 Task: Reply to email with the signature Evelyn Lewis with the subject 'Request for a review' from softage.1@softage.net with the message 'Please find attached the final version of the budget proposal.'
Action: Mouse moved to (921, 211)
Screenshot: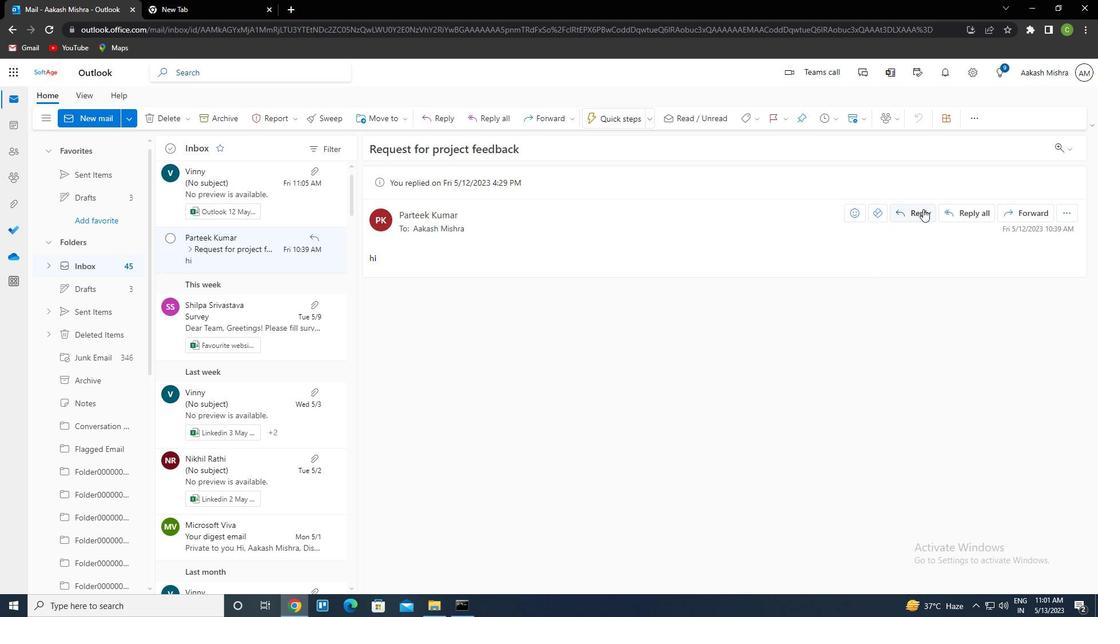 
Action: Mouse pressed left at (921, 211)
Screenshot: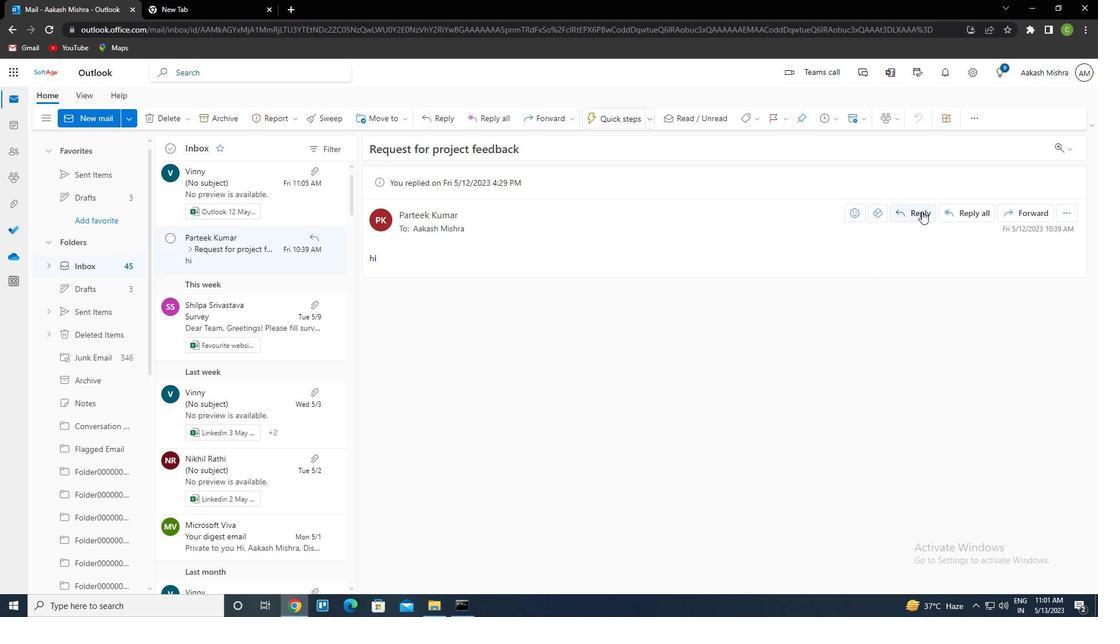 
Action: Mouse moved to (742, 120)
Screenshot: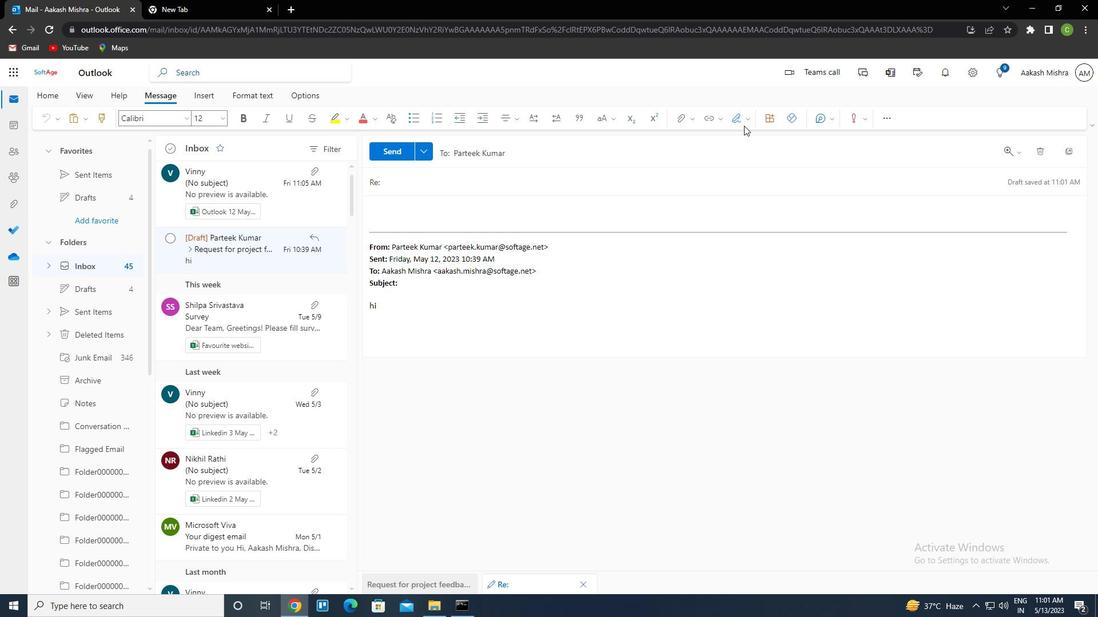 
Action: Mouse pressed left at (742, 120)
Screenshot: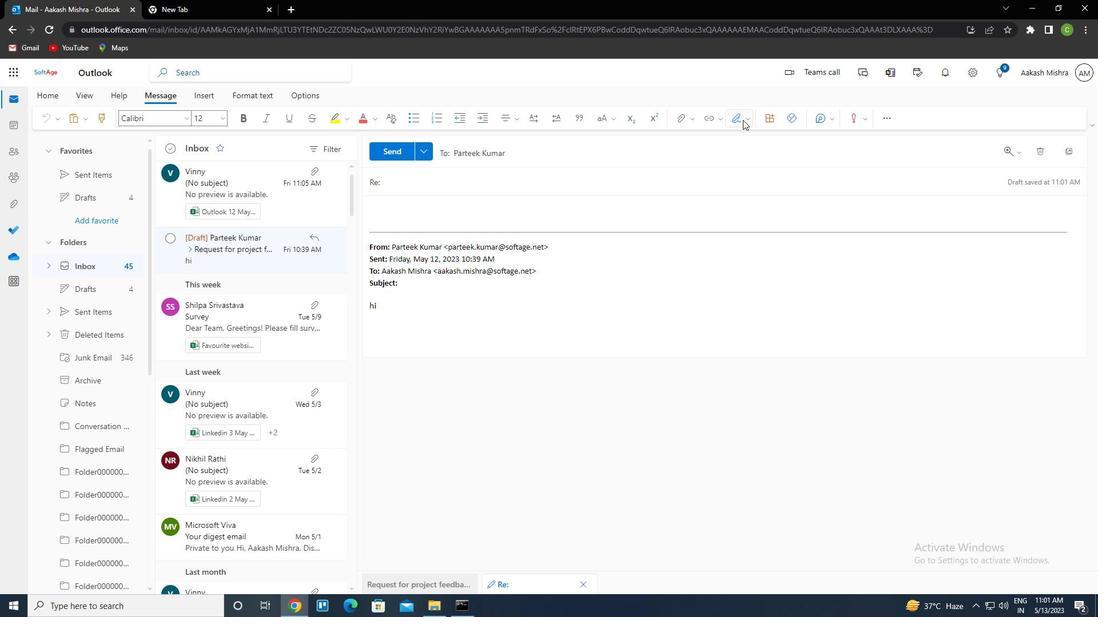 
Action: Mouse moved to (726, 162)
Screenshot: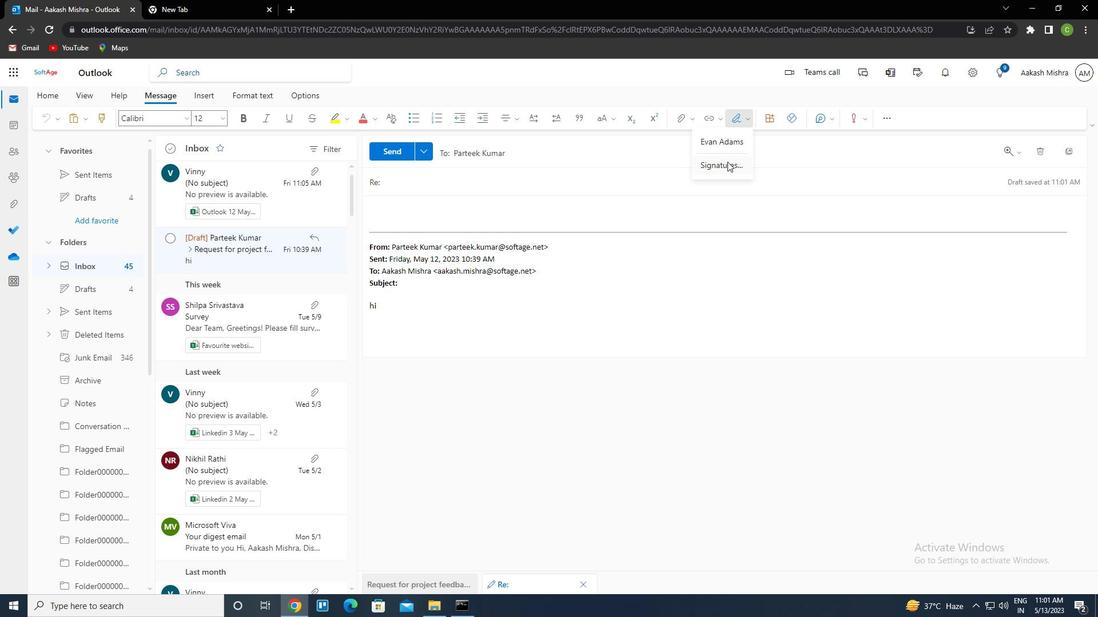 
Action: Mouse pressed left at (726, 162)
Screenshot: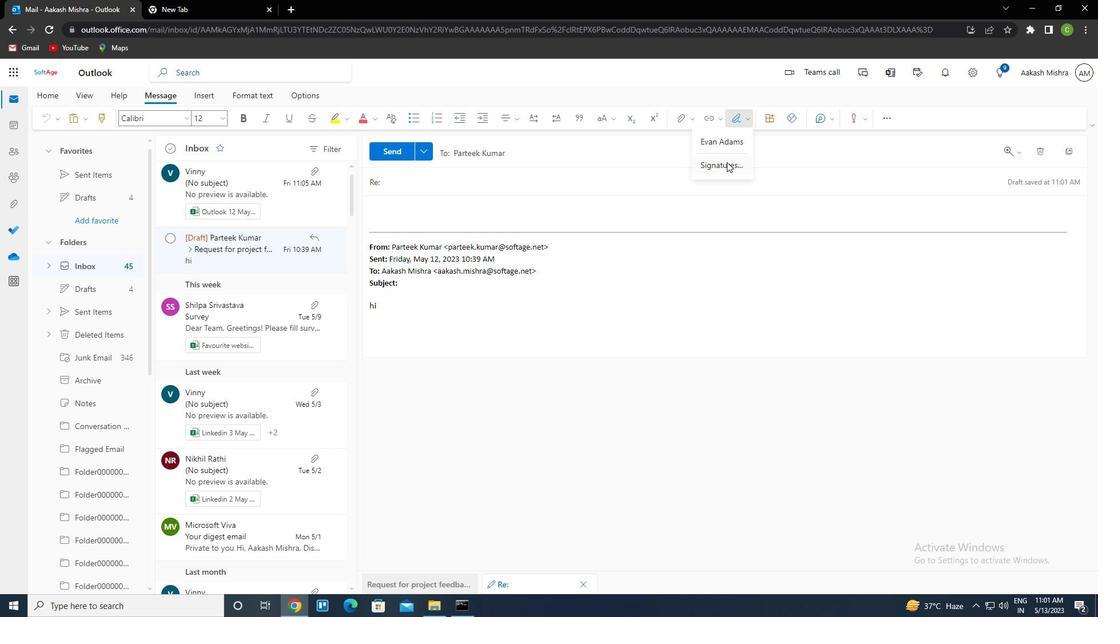 
Action: Mouse moved to (765, 213)
Screenshot: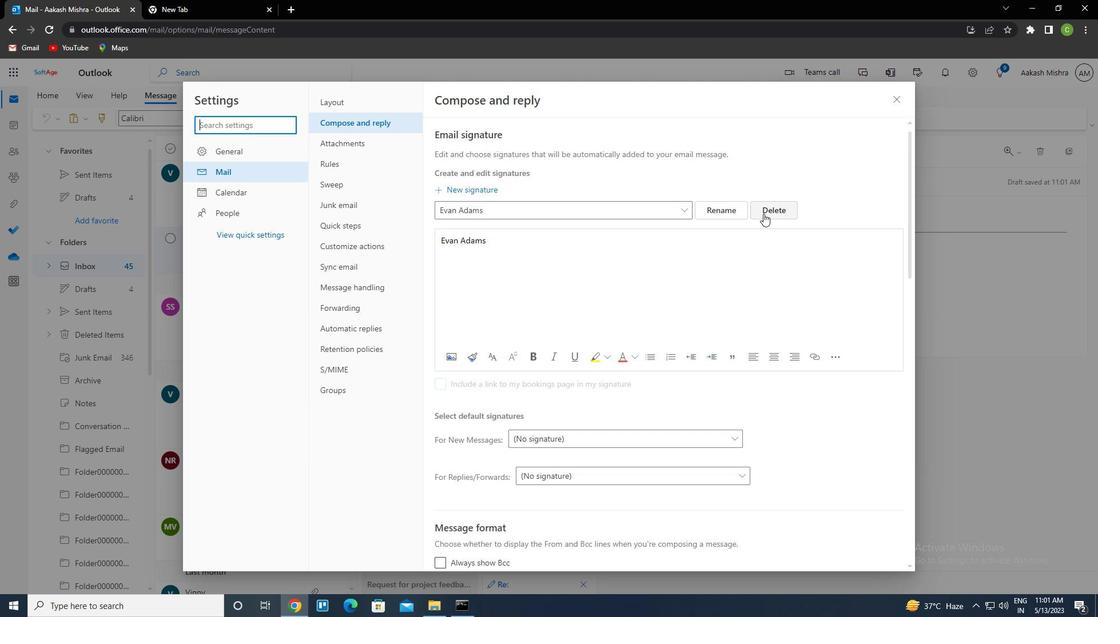 
Action: Mouse pressed left at (765, 213)
Screenshot: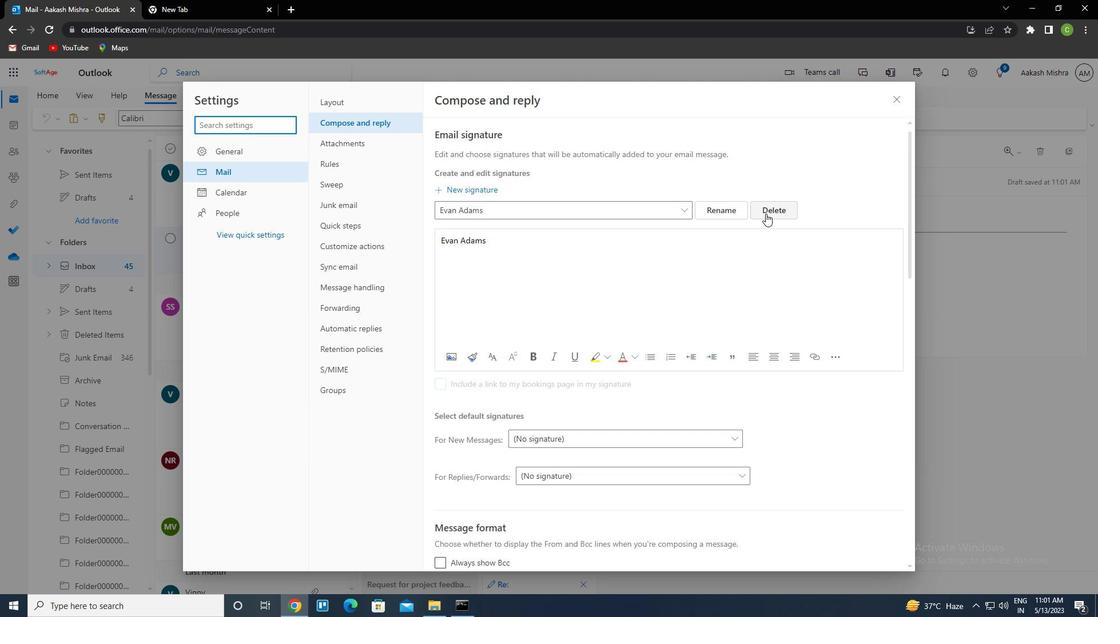
Action: Mouse moved to (551, 209)
Screenshot: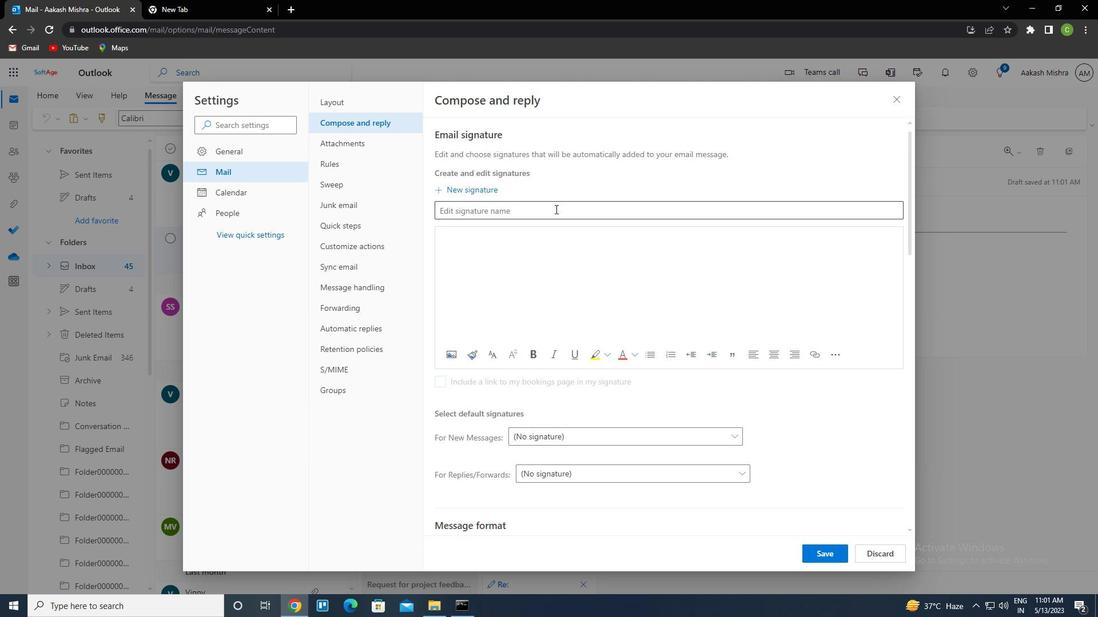 
Action: Mouse pressed left at (551, 209)
Screenshot: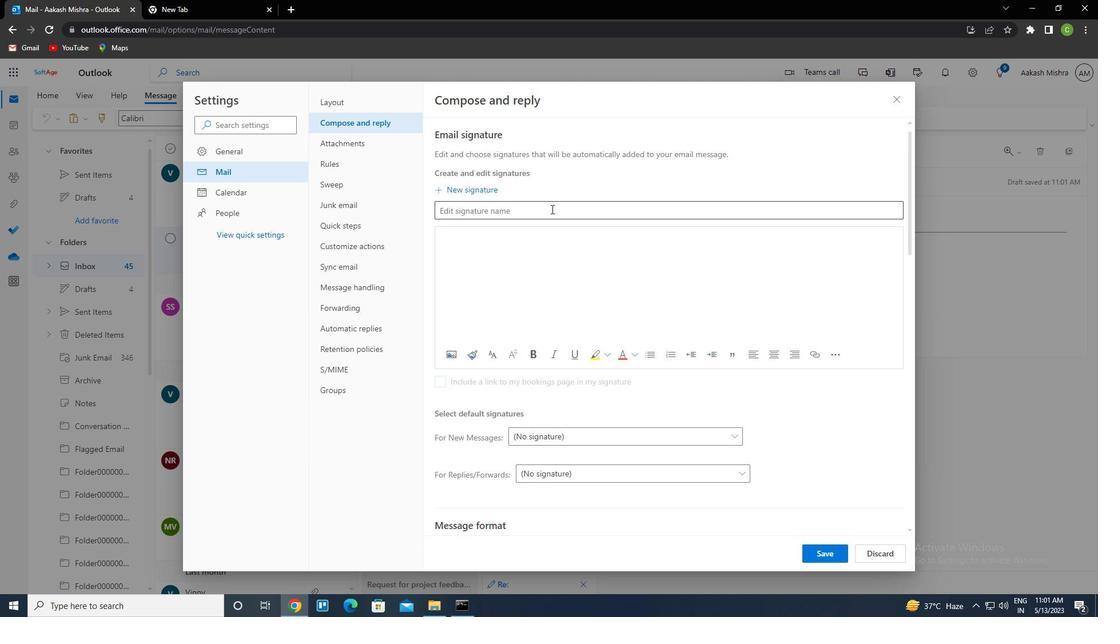 
Action: Key pressed <Key.caps_lock>e<Key.caps_lock>velyn<Key.space><Key.caps_lock>l<Key.caps_lock>ewis<Key.tab><Key.caps_lock>e<Key.caps_lock>velyn<Key.space><Key.caps_lock>l<Key.caps_lock>ewis
Screenshot: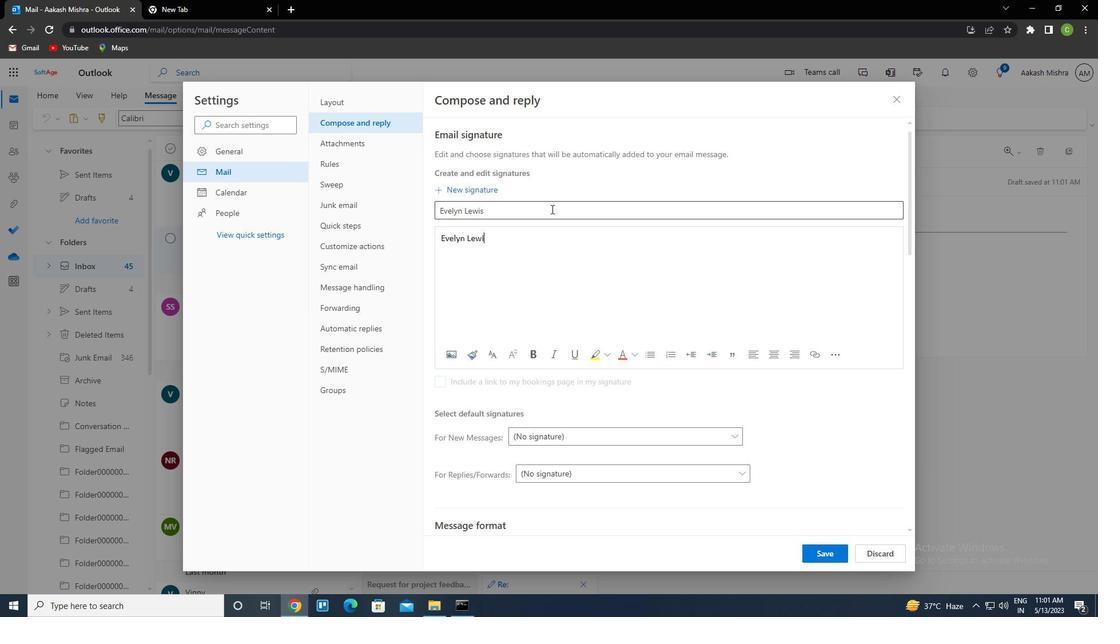 
Action: Mouse moved to (825, 553)
Screenshot: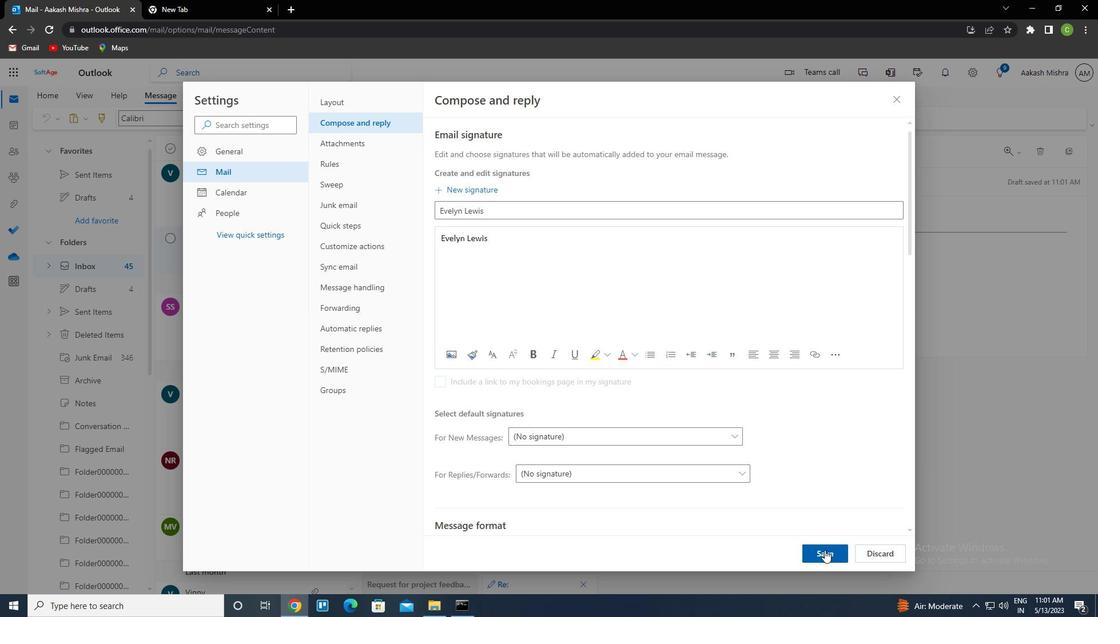 
Action: Mouse pressed left at (825, 553)
Screenshot: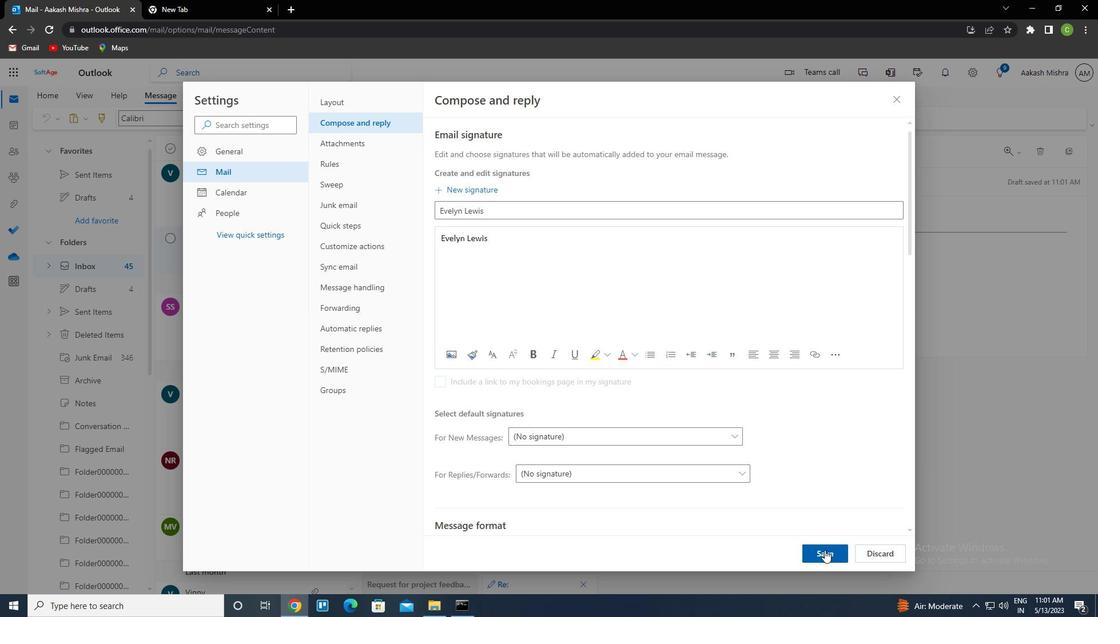 
Action: Mouse moved to (899, 101)
Screenshot: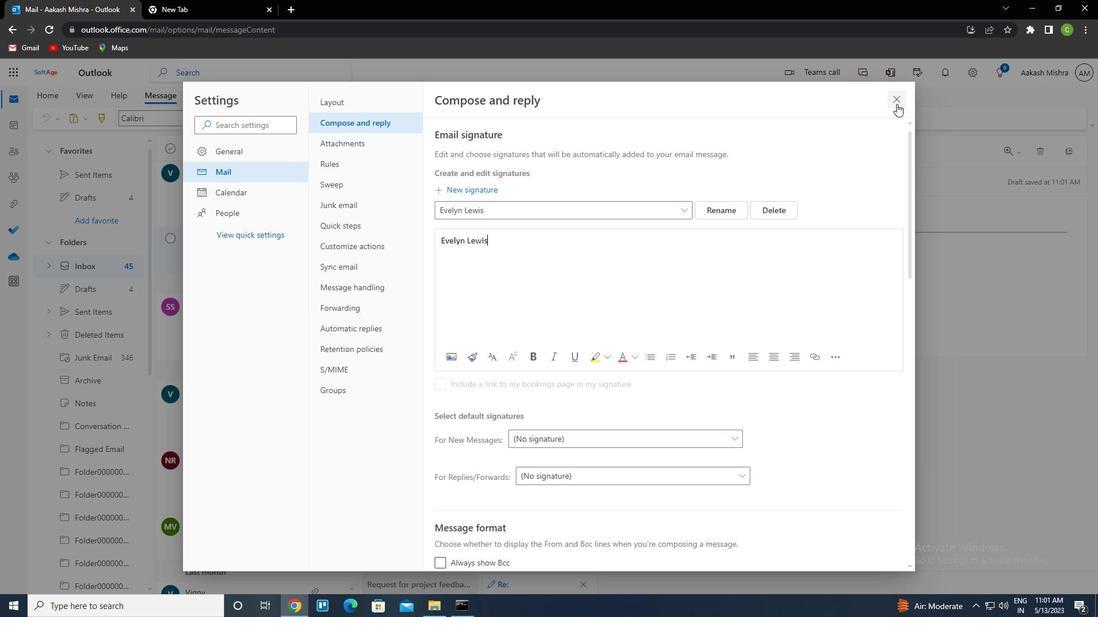 
Action: Mouse pressed left at (899, 101)
Screenshot: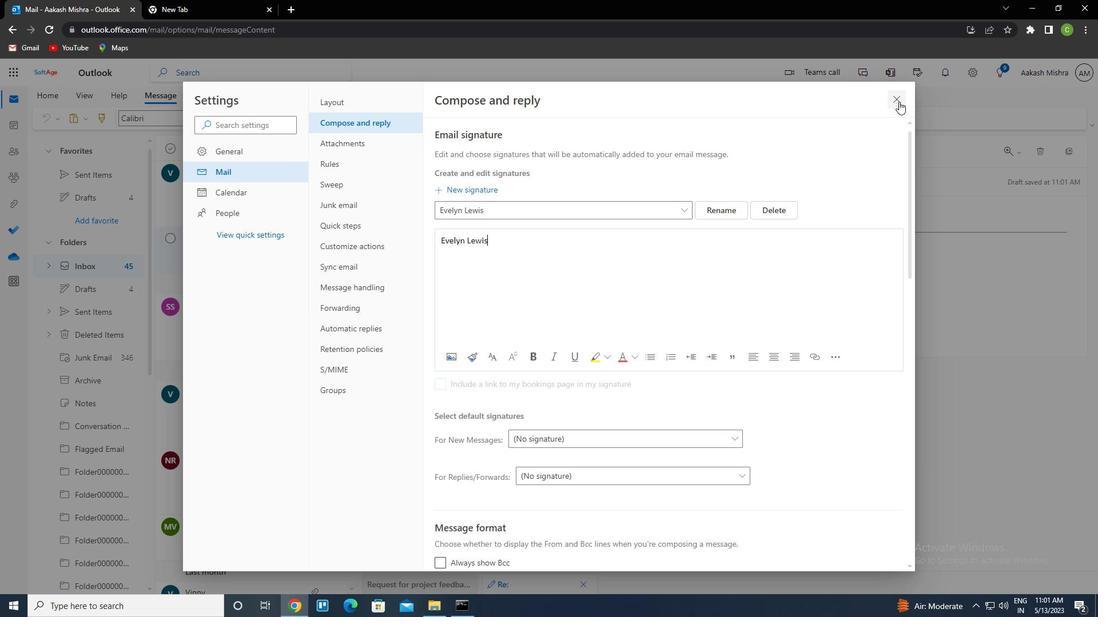 
Action: Mouse moved to (738, 125)
Screenshot: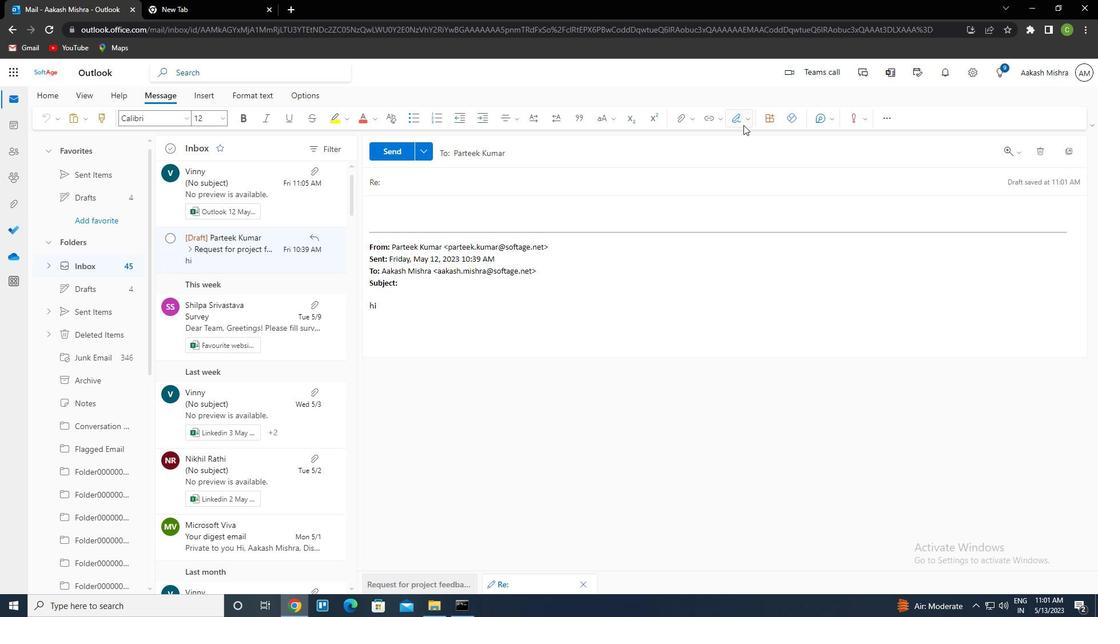 
Action: Mouse pressed left at (738, 125)
Screenshot: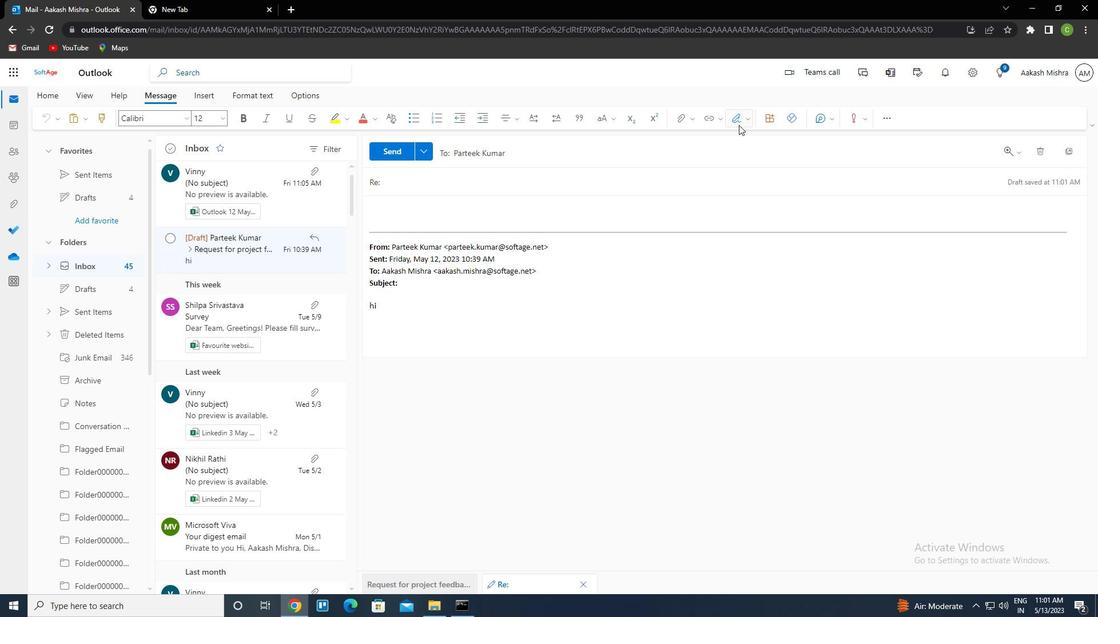
Action: Mouse moved to (735, 142)
Screenshot: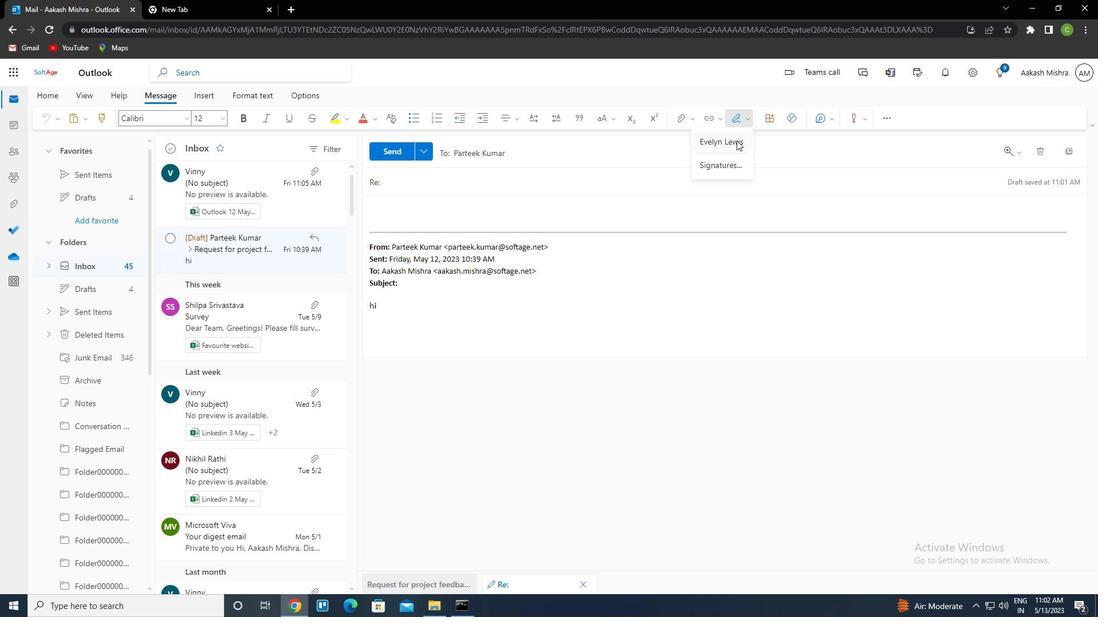 
Action: Mouse pressed left at (735, 142)
Screenshot: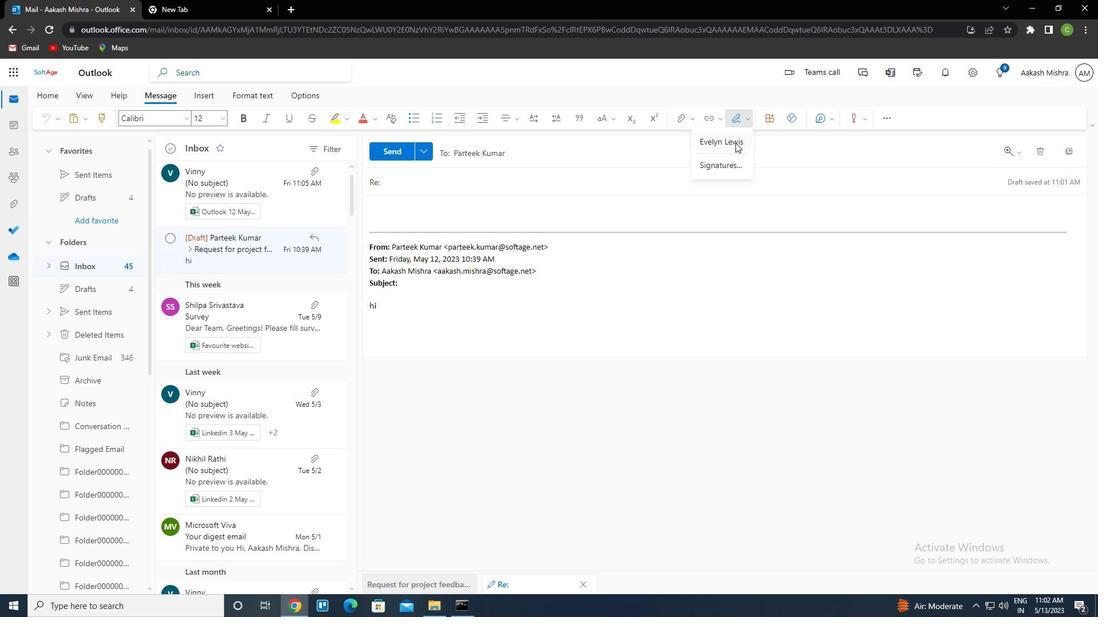 
Action: Mouse moved to (427, 181)
Screenshot: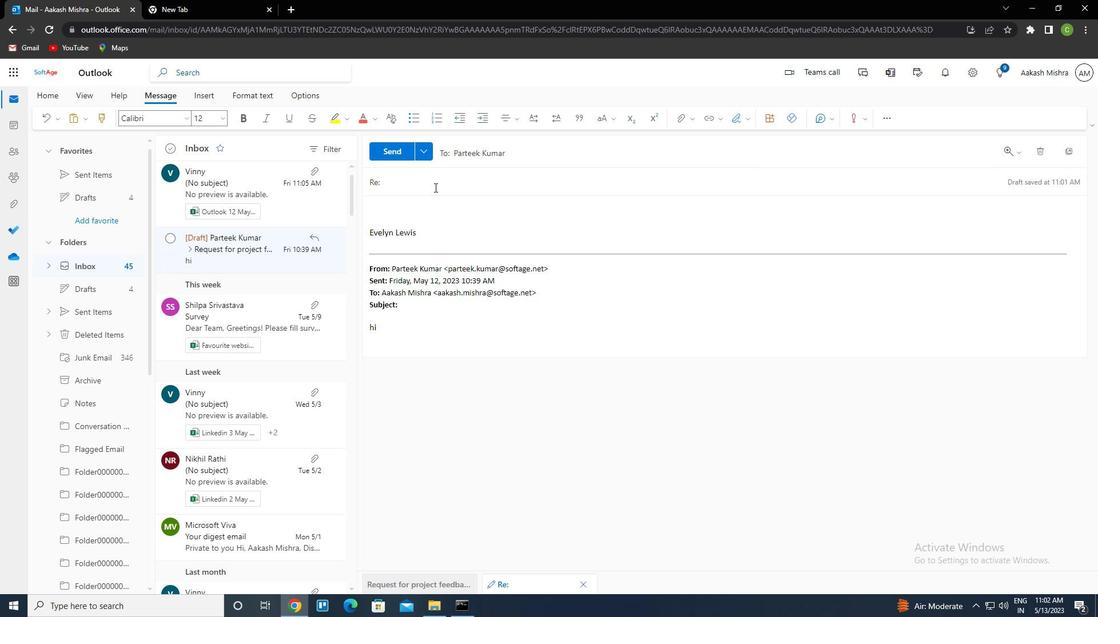 
Action: Mouse pressed left at (427, 181)
Screenshot: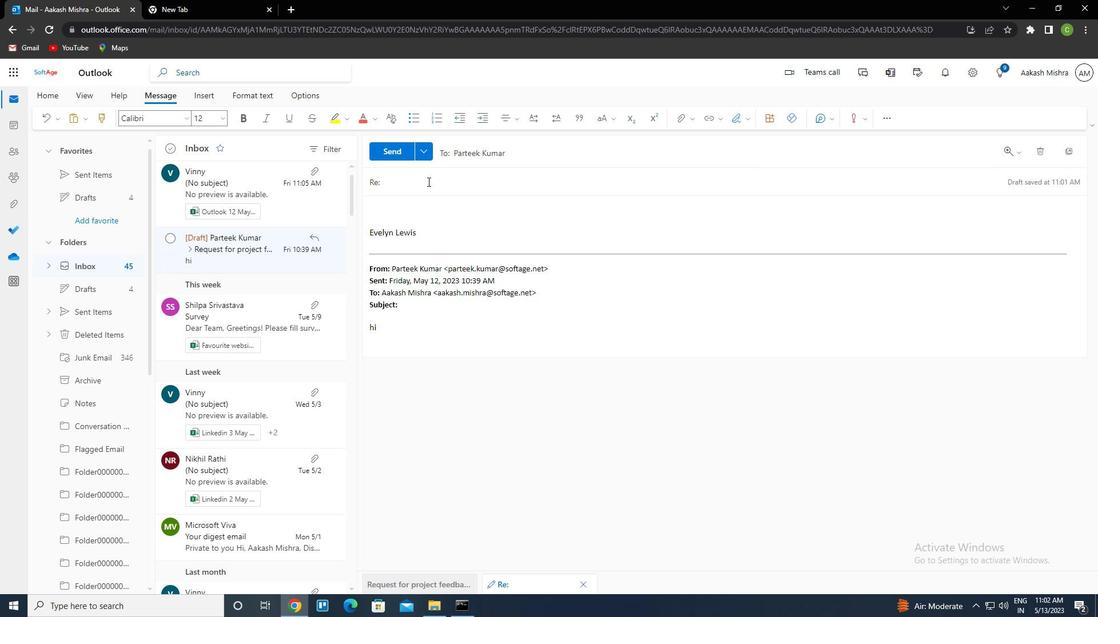 
Action: Key pressed <Key.caps_lock>r<Key.caps_lock>equest<Key.space>for<Key.space>a<Key.space>review<Key.space><Key.tab><Key.caps_lock>p<Key.caps_lock>lease<Key.space>find<Key.space>attached<Key.space>the<Key.space>final<Key.space>version<Key.space>of<Key.space>the<Key.space>budget<Key.space>proposal
Screenshot: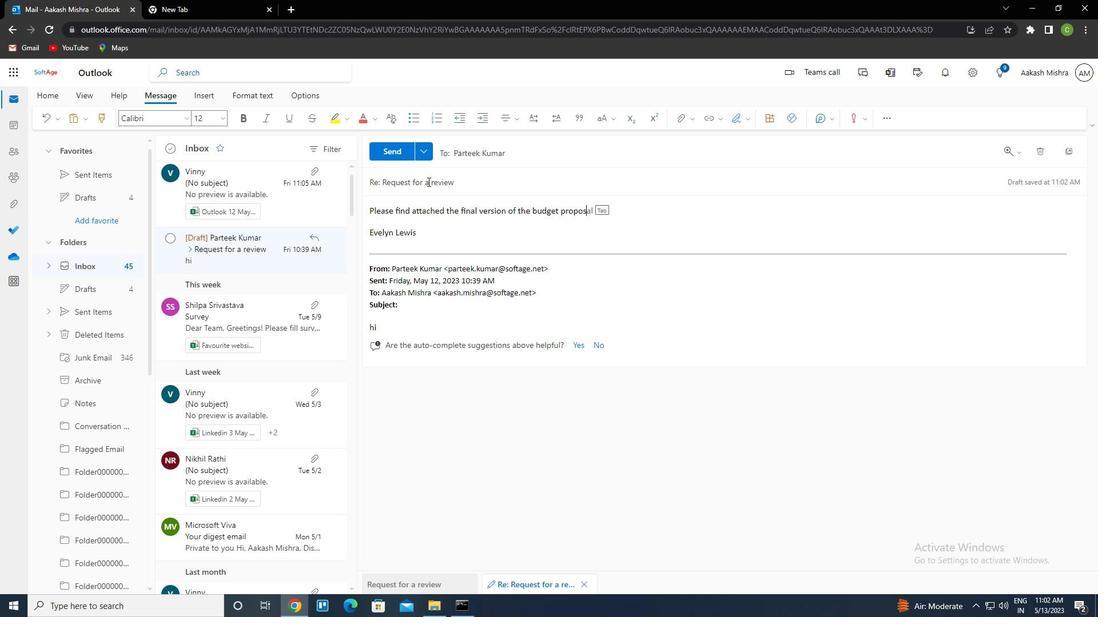 
Action: Mouse moved to (397, 152)
Screenshot: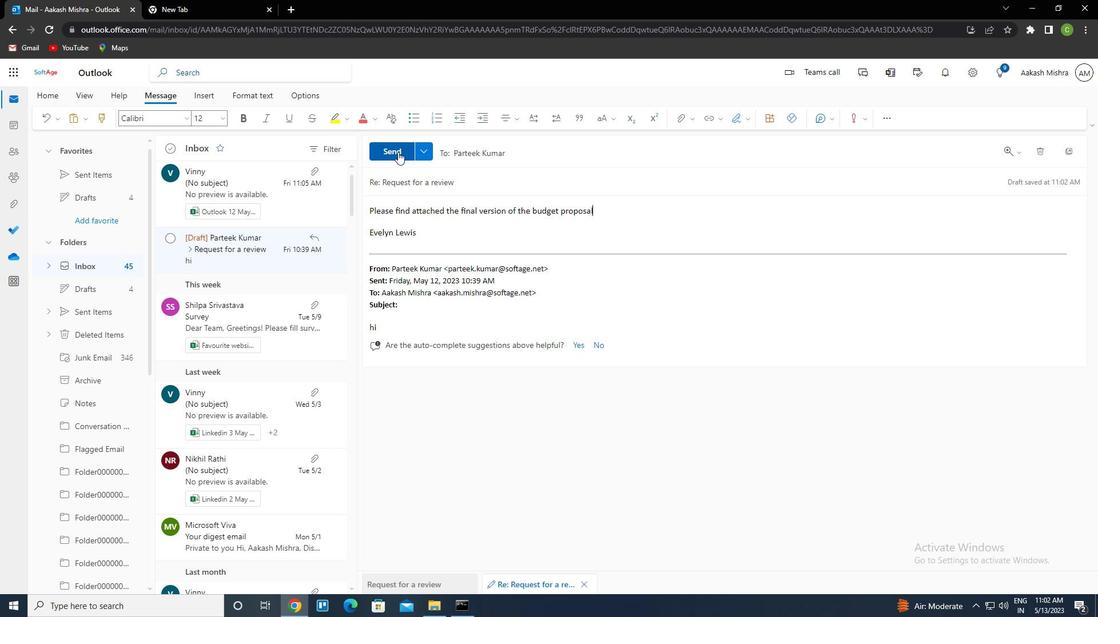
Action: Mouse pressed left at (397, 152)
Screenshot: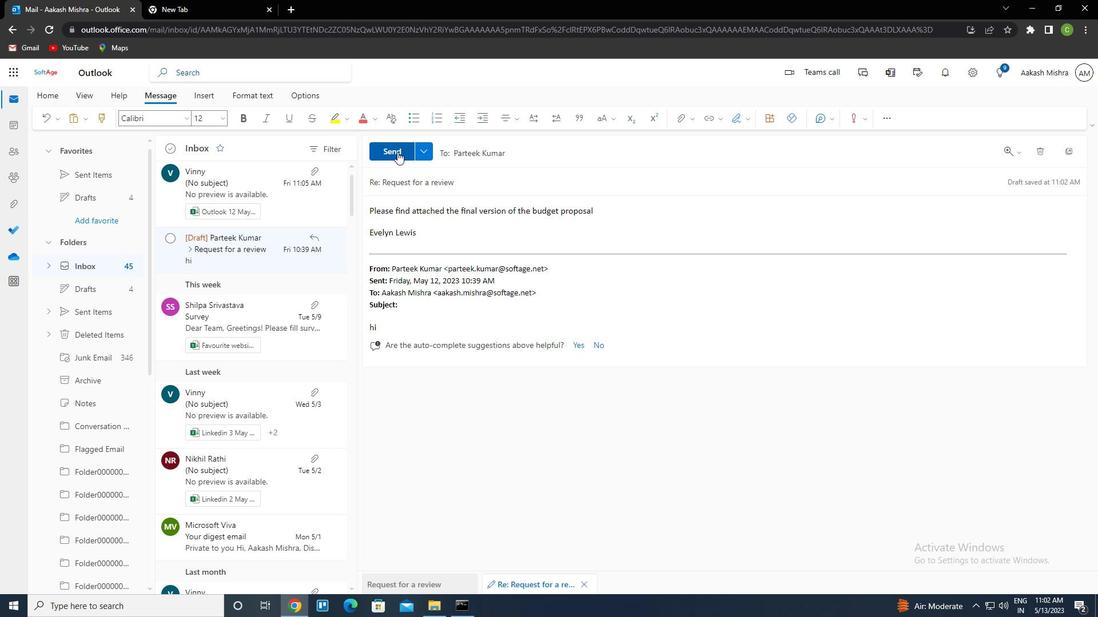 
Action: Mouse moved to (531, 355)
Screenshot: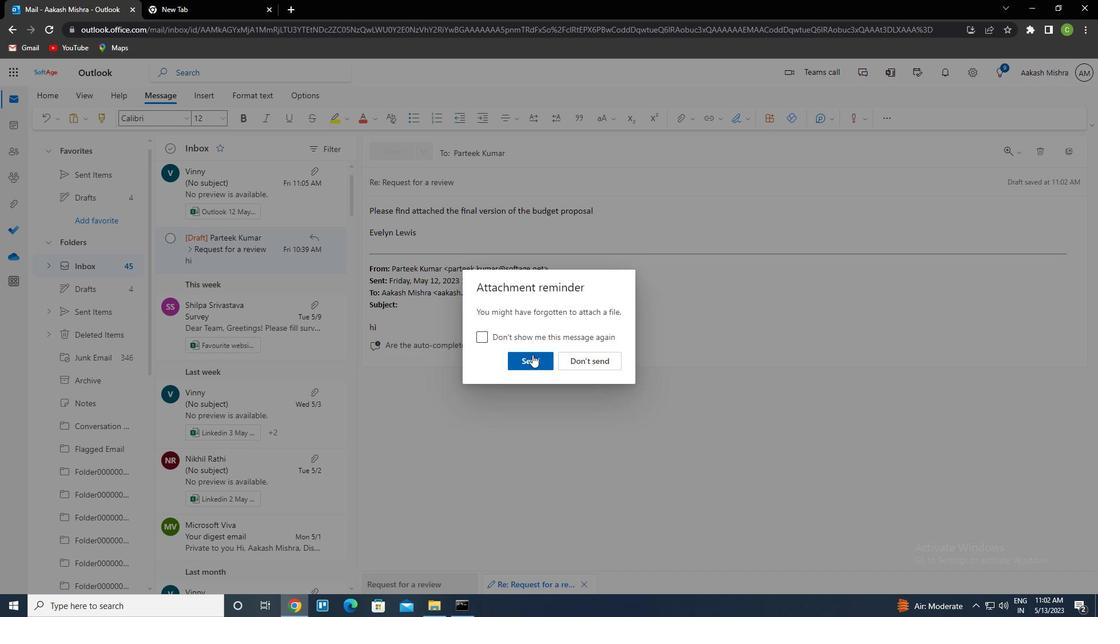 
Action: Mouse pressed left at (531, 355)
Screenshot: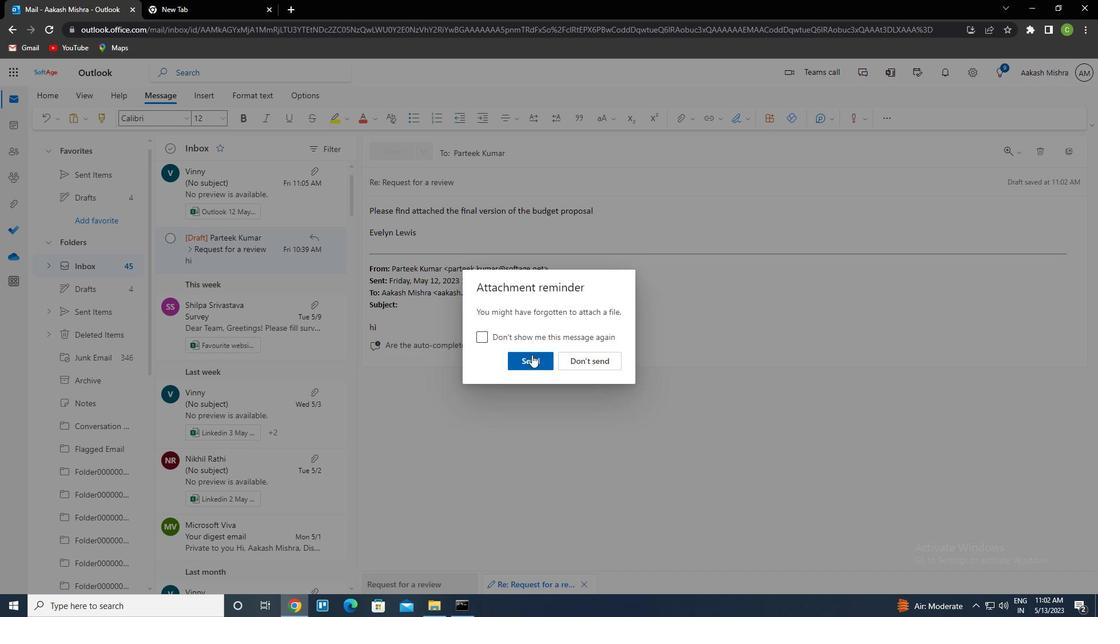 
Action: Mouse moved to (456, 276)
Screenshot: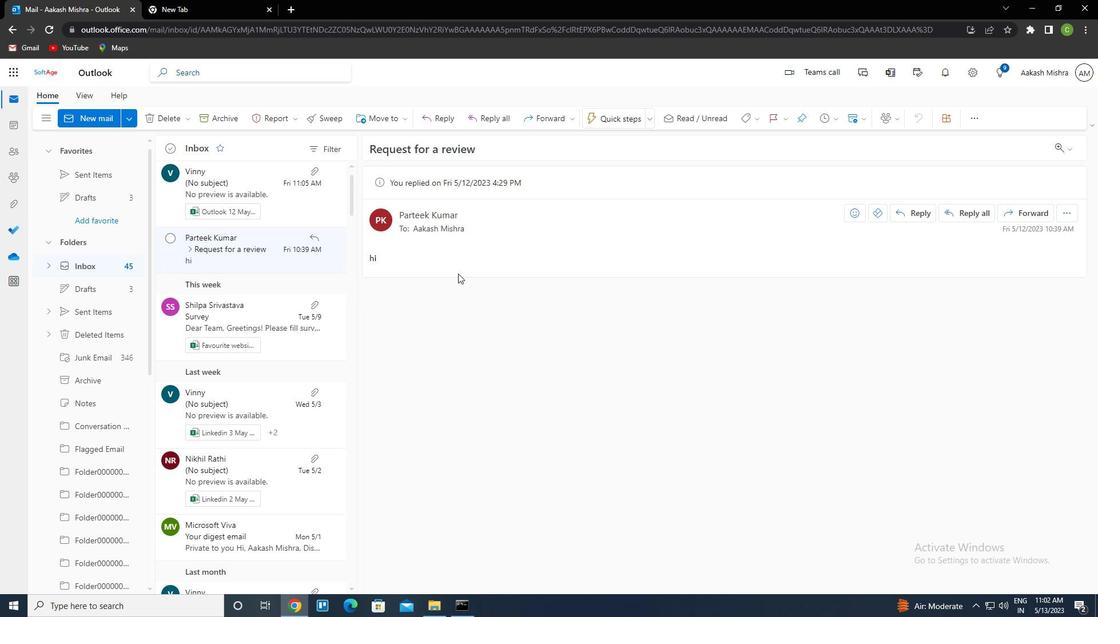 
